 Task: Create a section Code Crusaders and in the section, add a milestone Platform as a Service Implementation in the project TrimLine.
Action: Mouse moved to (55, 498)
Screenshot: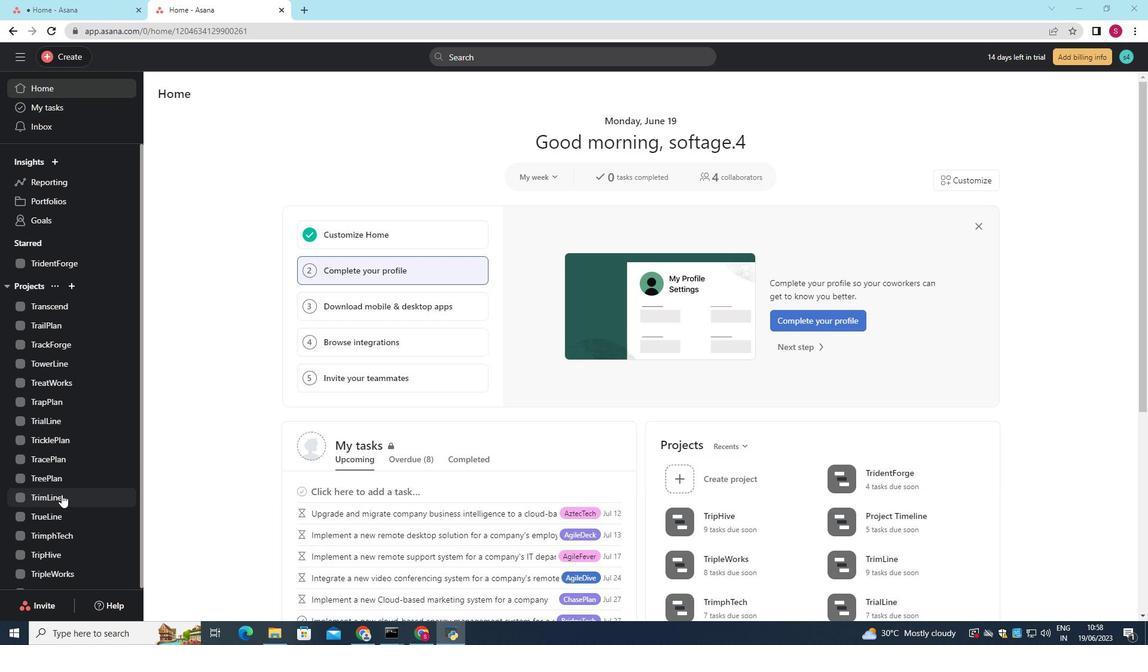 
Action: Mouse pressed left at (55, 498)
Screenshot: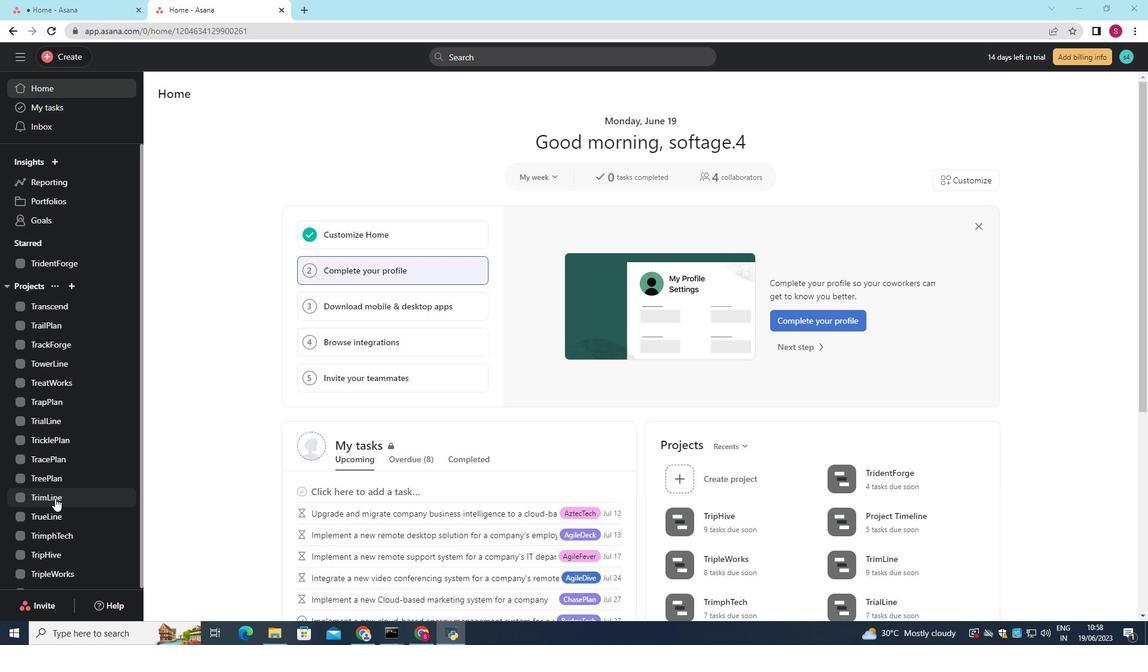 
Action: Mouse moved to (193, 475)
Screenshot: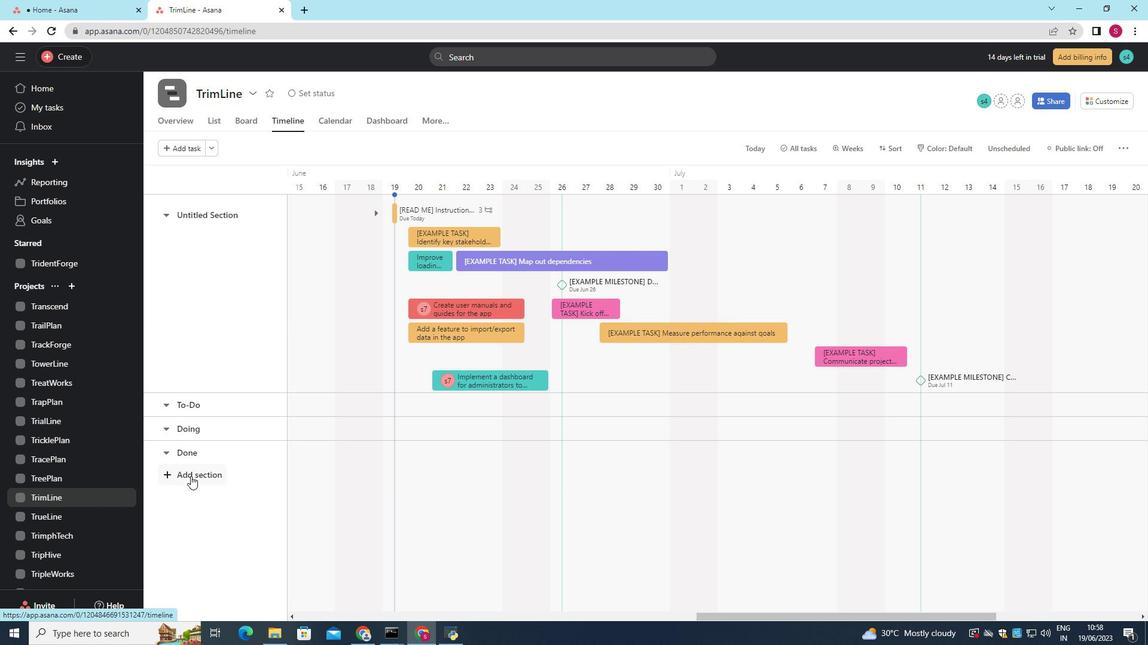 
Action: Mouse pressed left at (193, 475)
Screenshot: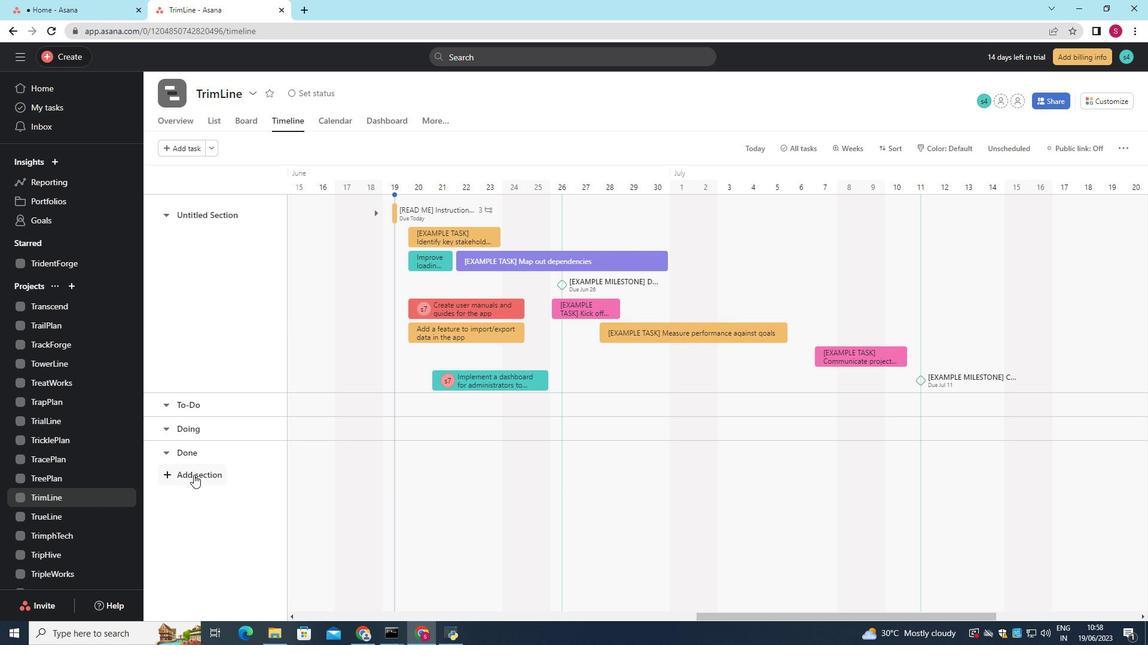 
Action: Mouse moved to (196, 475)
Screenshot: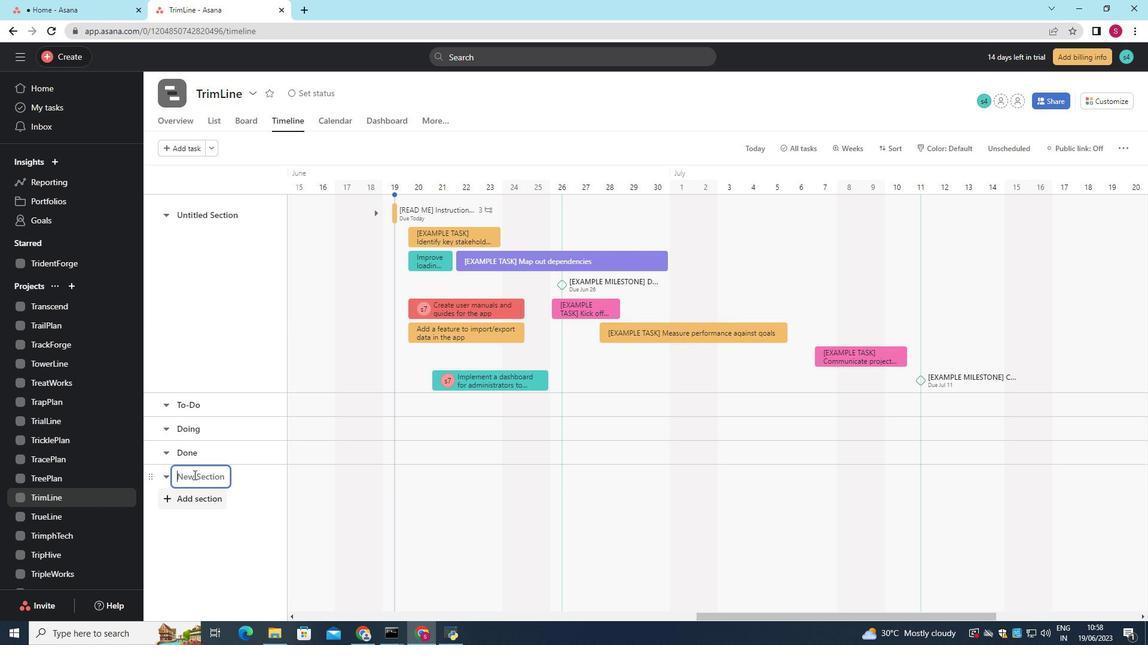
Action: Key pressed <Key.shift>Code<Key.space><Key.shift>Crusaders
Screenshot: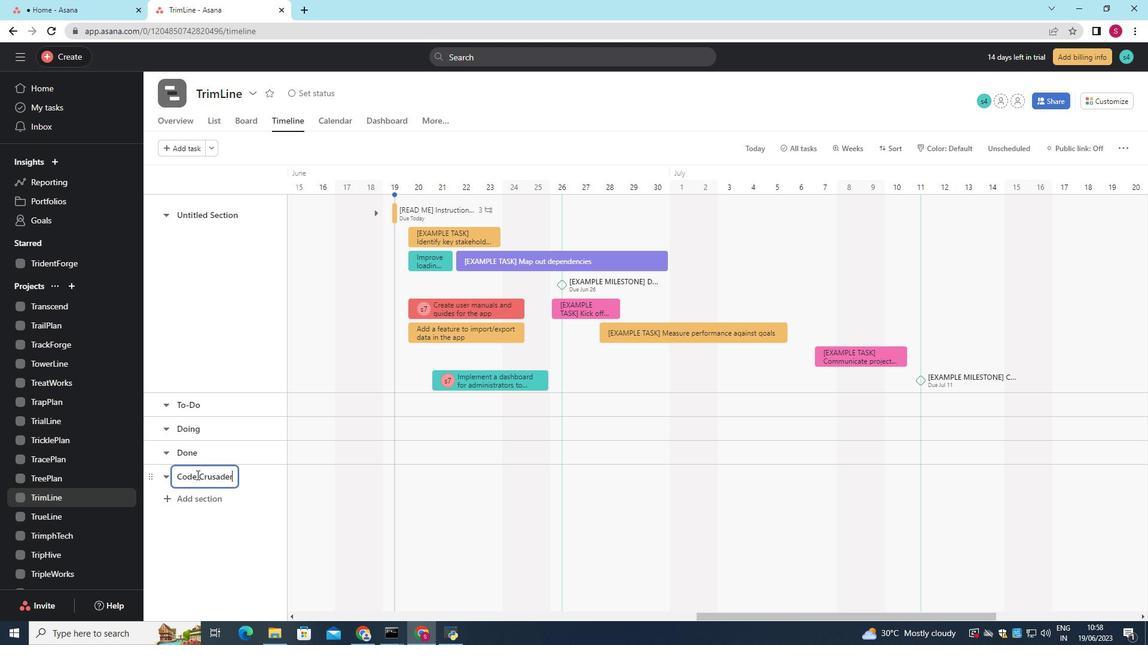 
Action: Mouse moved to (422, 484)
Screenshot: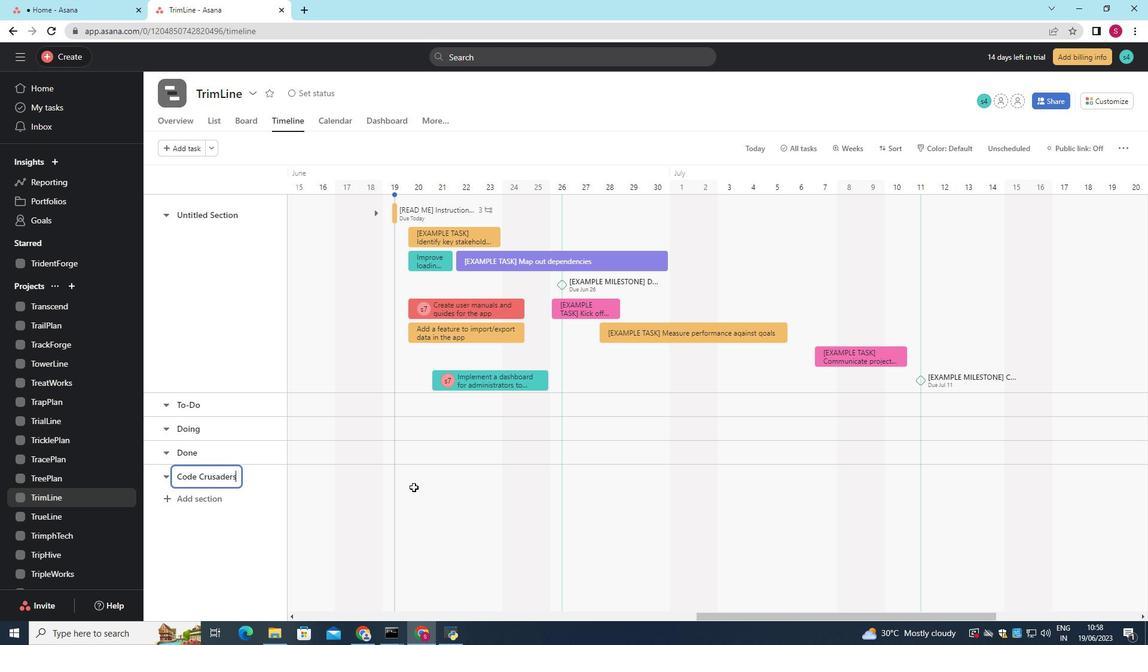 
Action: Mouse pressed left at (422, 484)
Screenshot: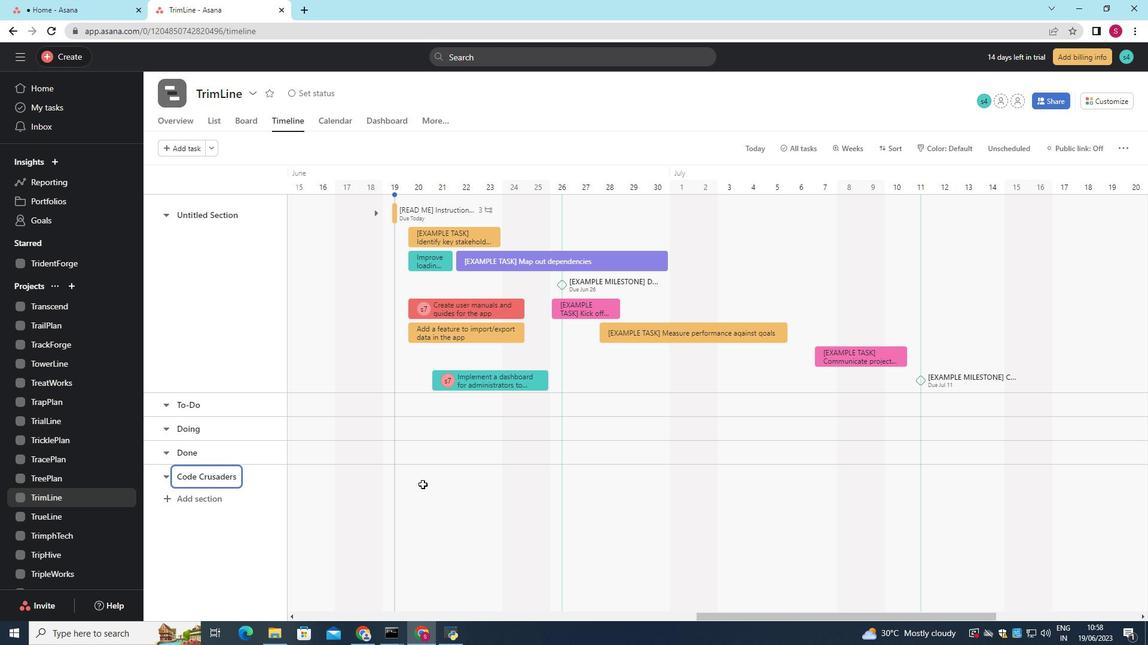 
Action: Key pressed <Key.shift>Pla
Screenshot: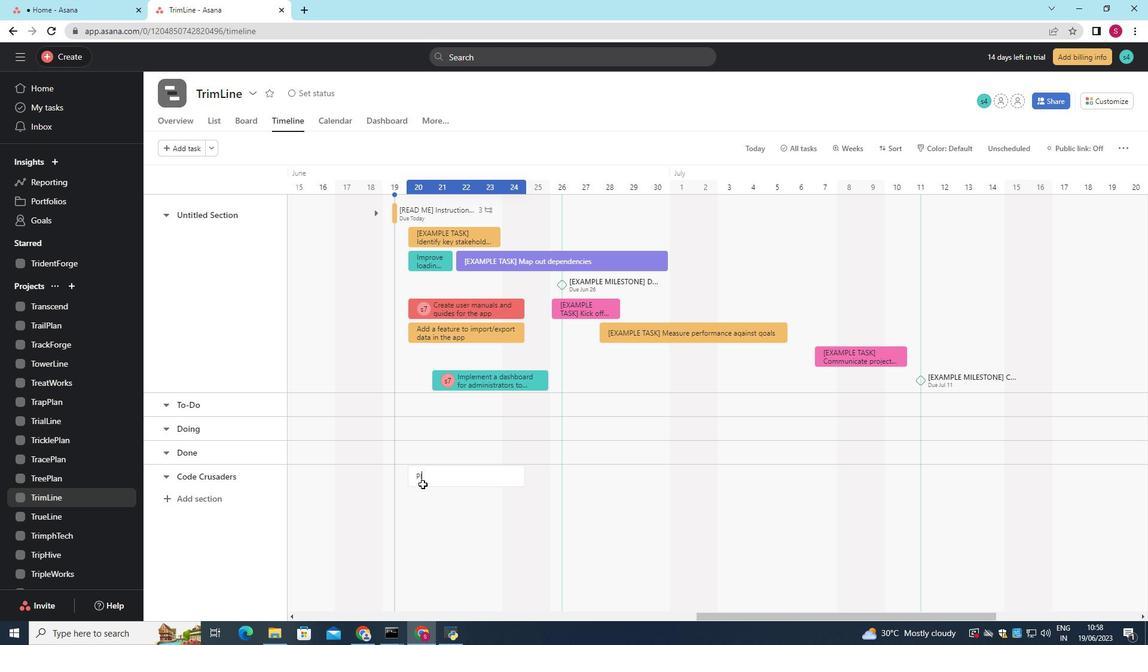 
Action: Mouse moved to (419, 487)
Screenshot: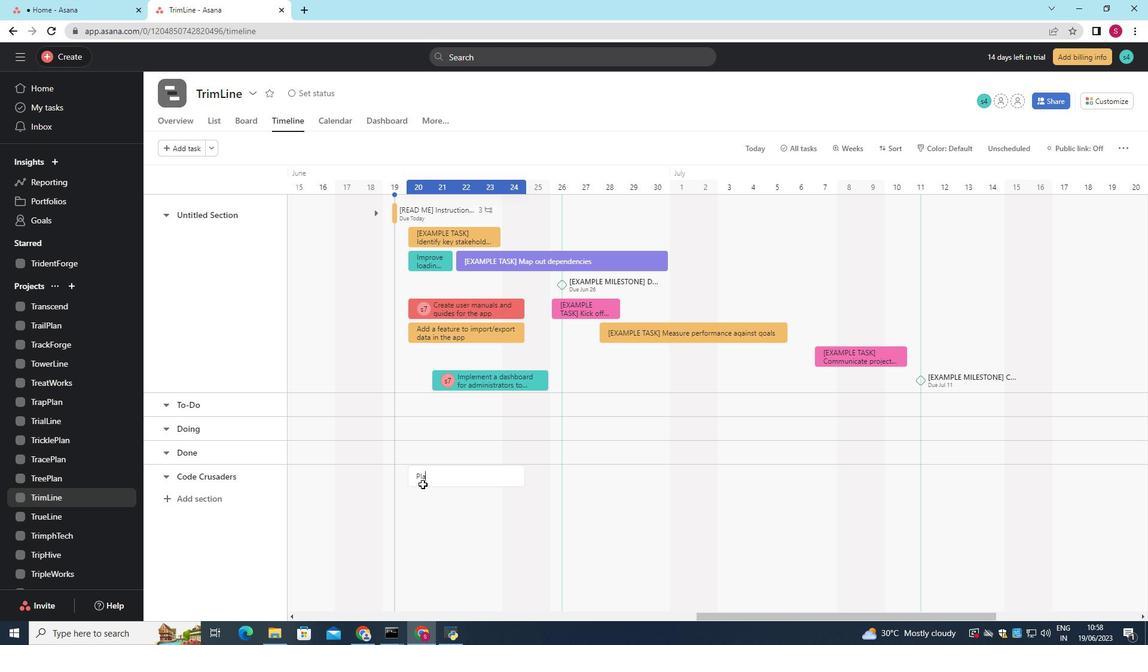 
Action: Key pressed t
Screenshot: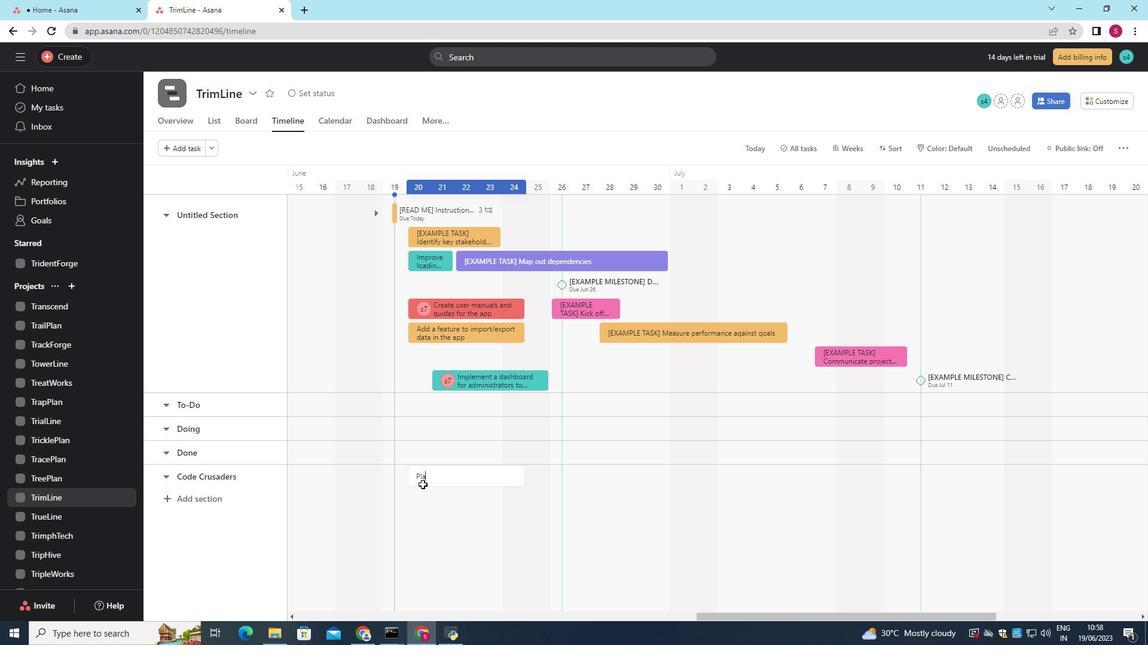 
Action: Mouse moved to (417, 488)
Screenshot: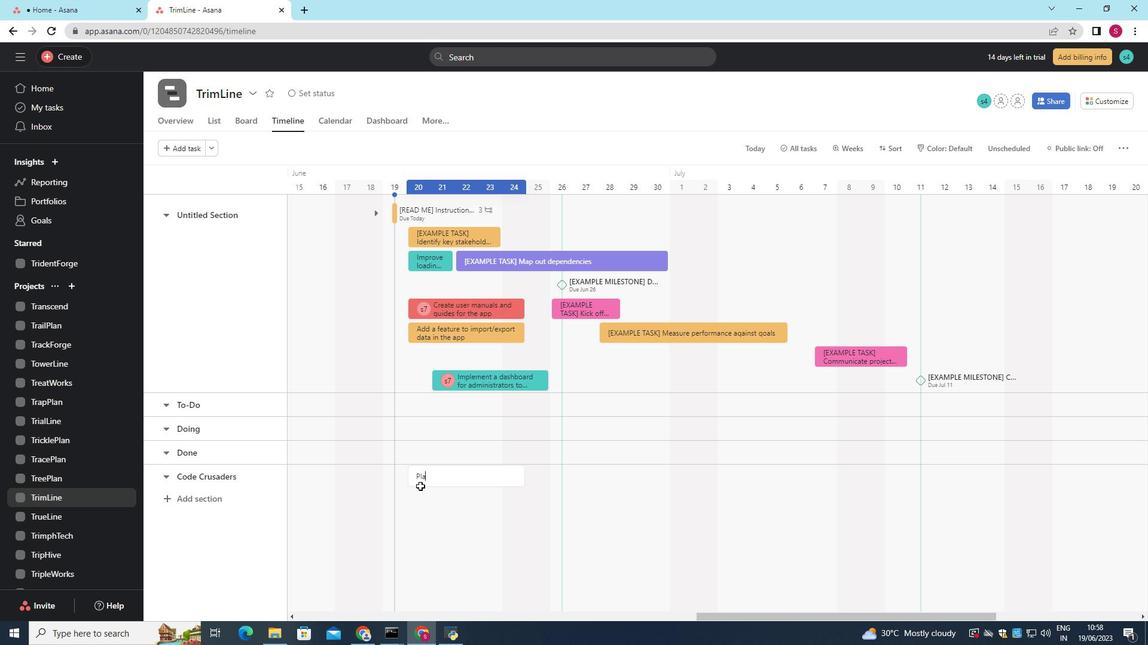 
Action: Key pressed form
Screenshot: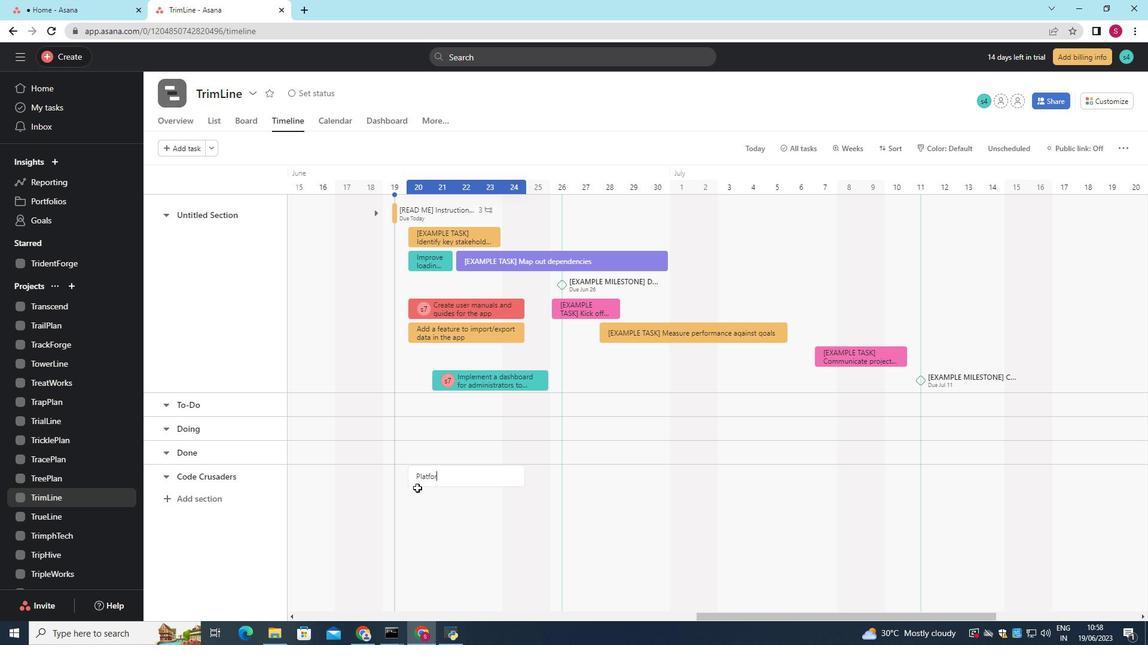 
Action: Mouse moved to (417, 489)
Screenshot: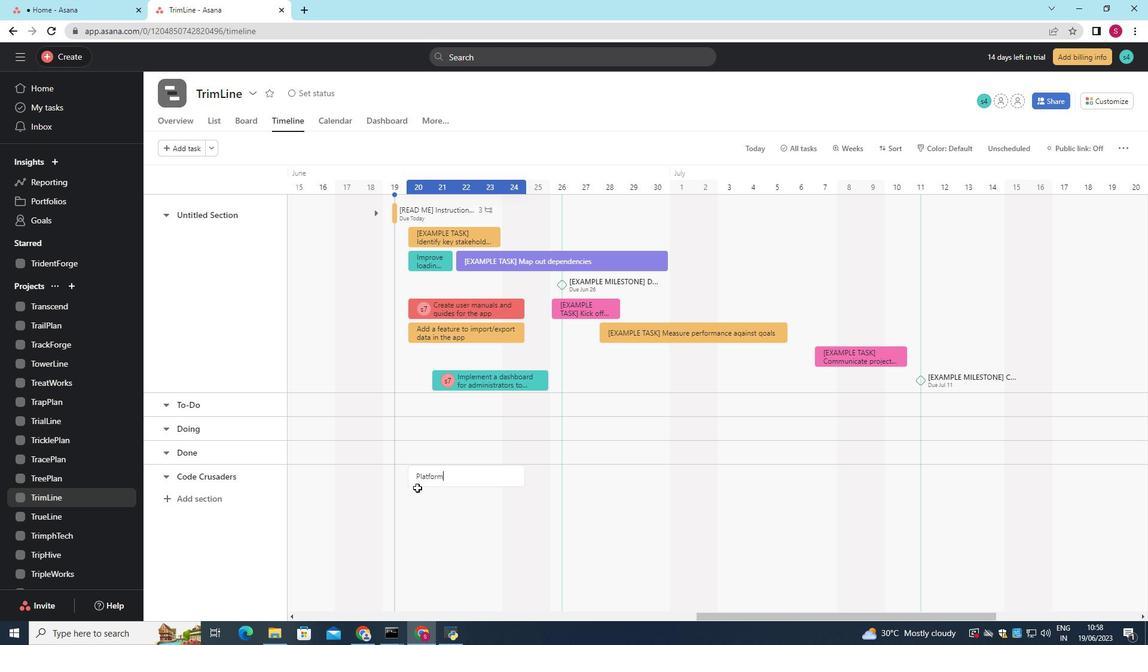 
Action: Key pressed <Key.space>as<Key.space>a<Key.space><Key.shift>Service<Key.space><Key.shift>Implementation
Screenshot: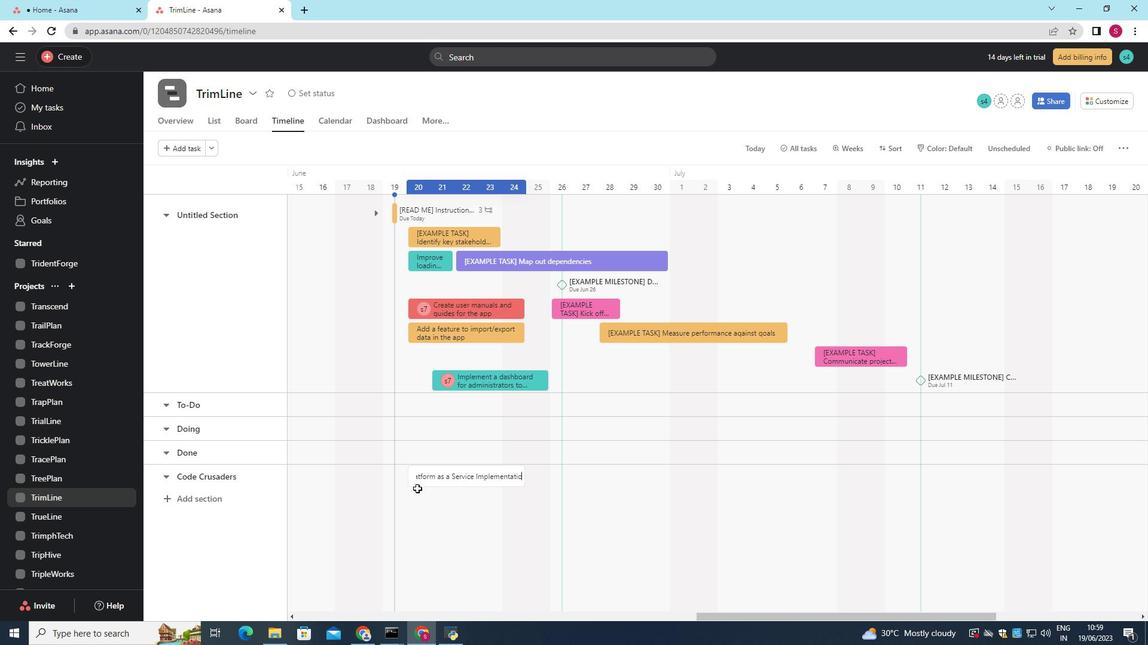 
Action: Mouse moved to (502, 482)
Screenshot: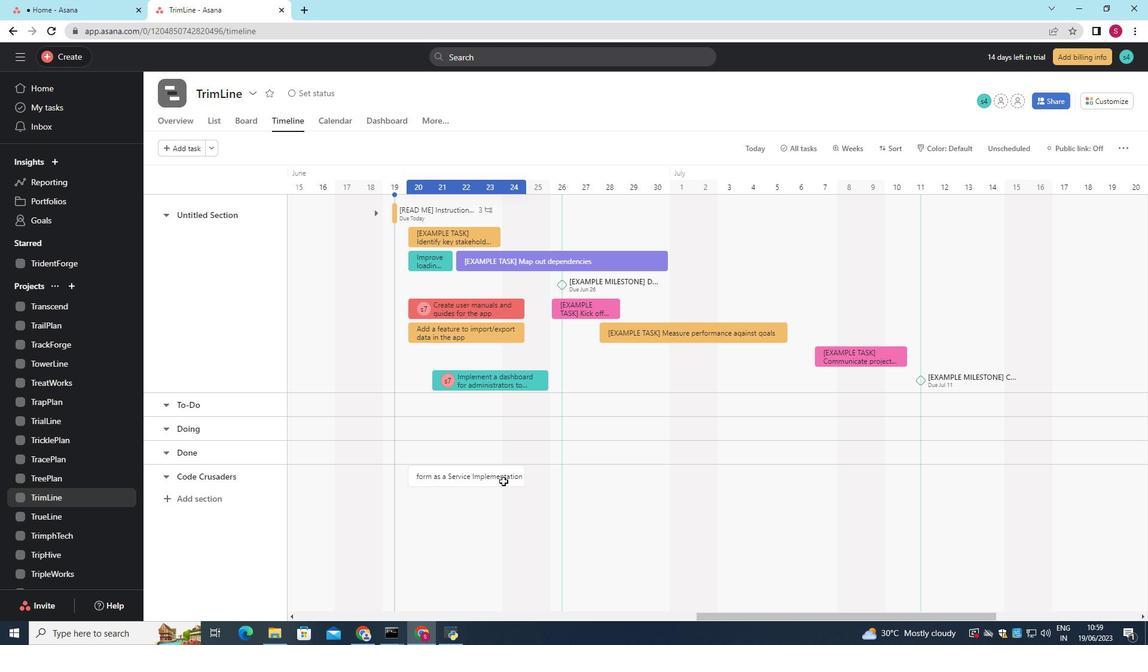 
Action: Key pressed <Key.enter>
Screenshot: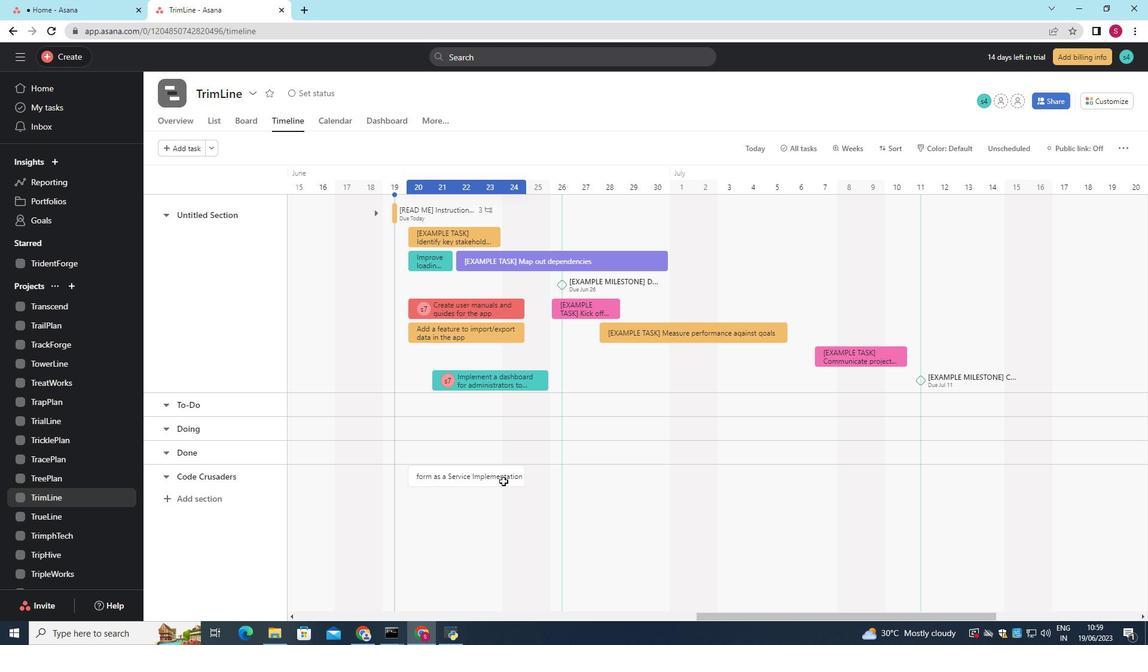 
Action: Mouse moved to (495, 474)
Screenshot: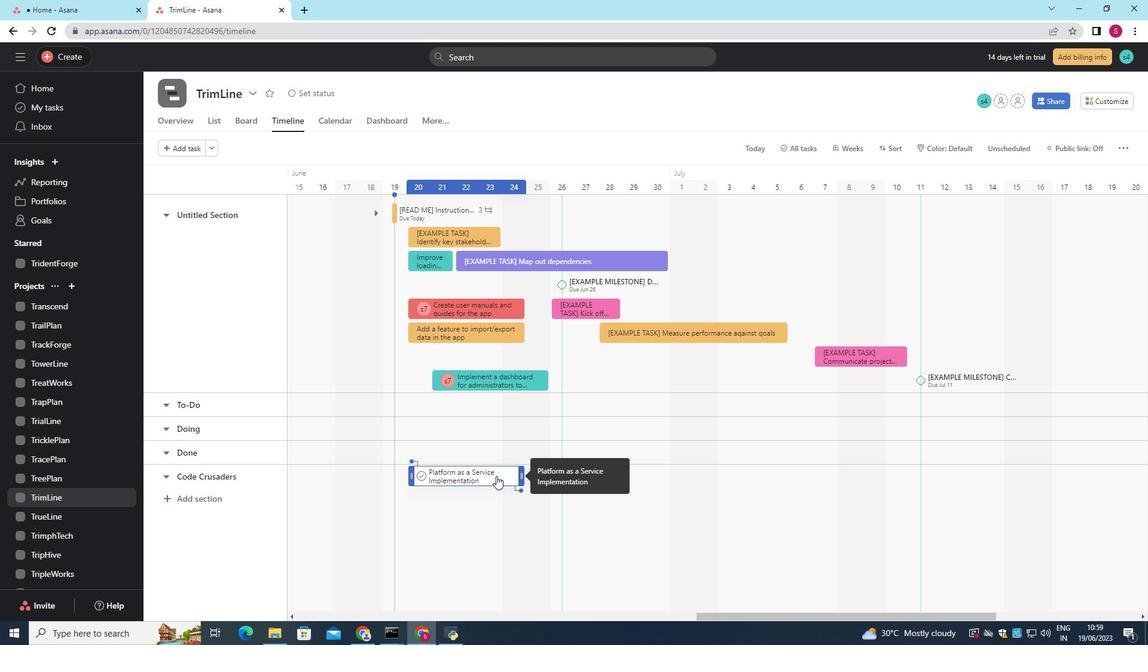 
Action: Mouse pressed right at (495, 474)
Screenshot: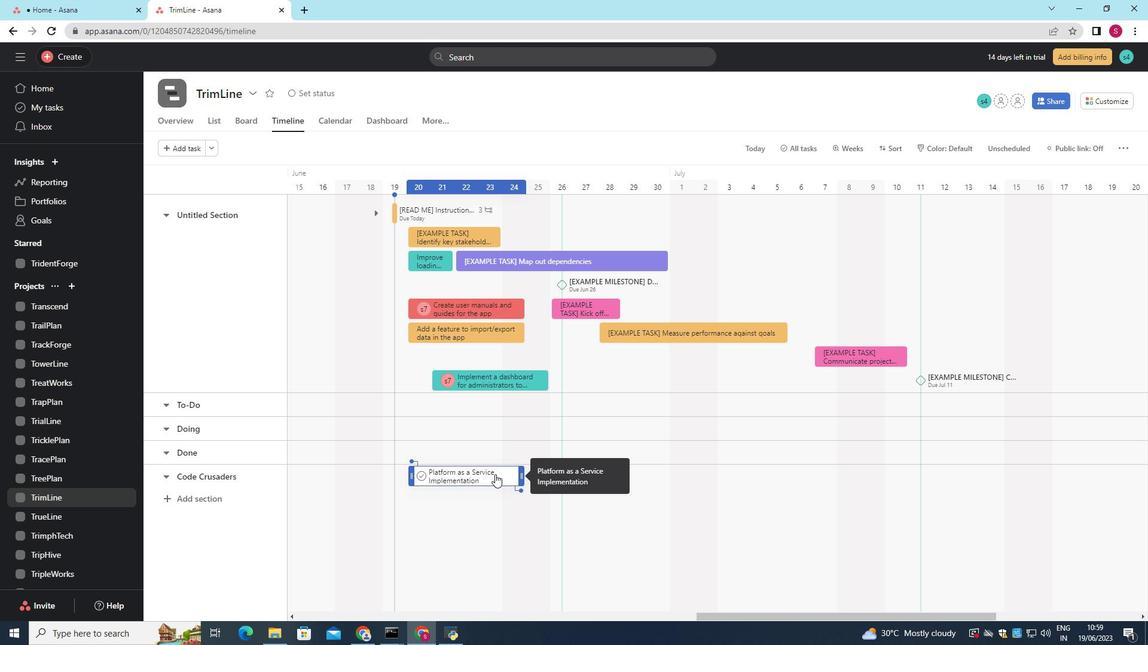 
Action: Mouse moved to (558, 411)
Screenshot: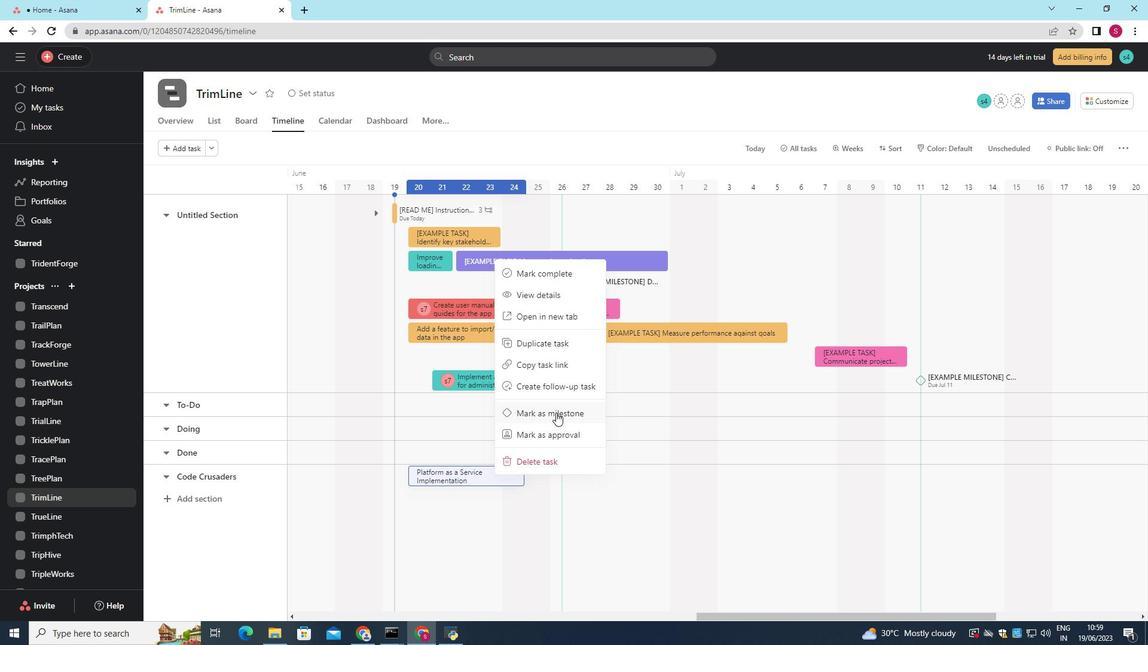 
Action: Mouse pressed left at (558, 411)
Screenshot: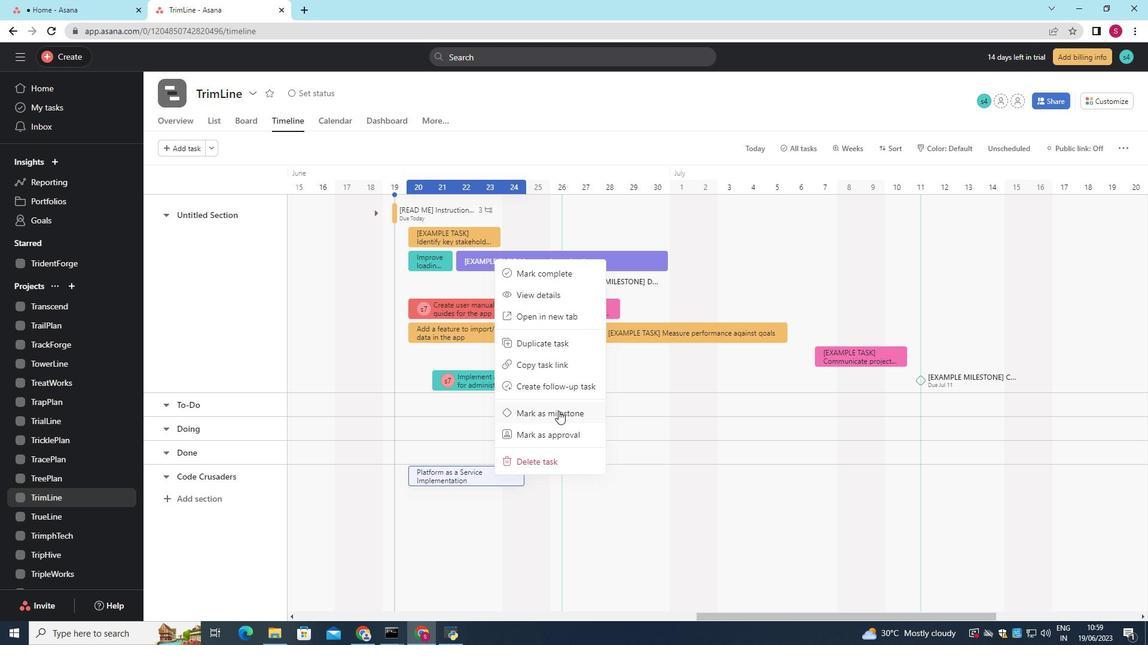 
Action: Mouse moved to (559, 410)
Screenshot: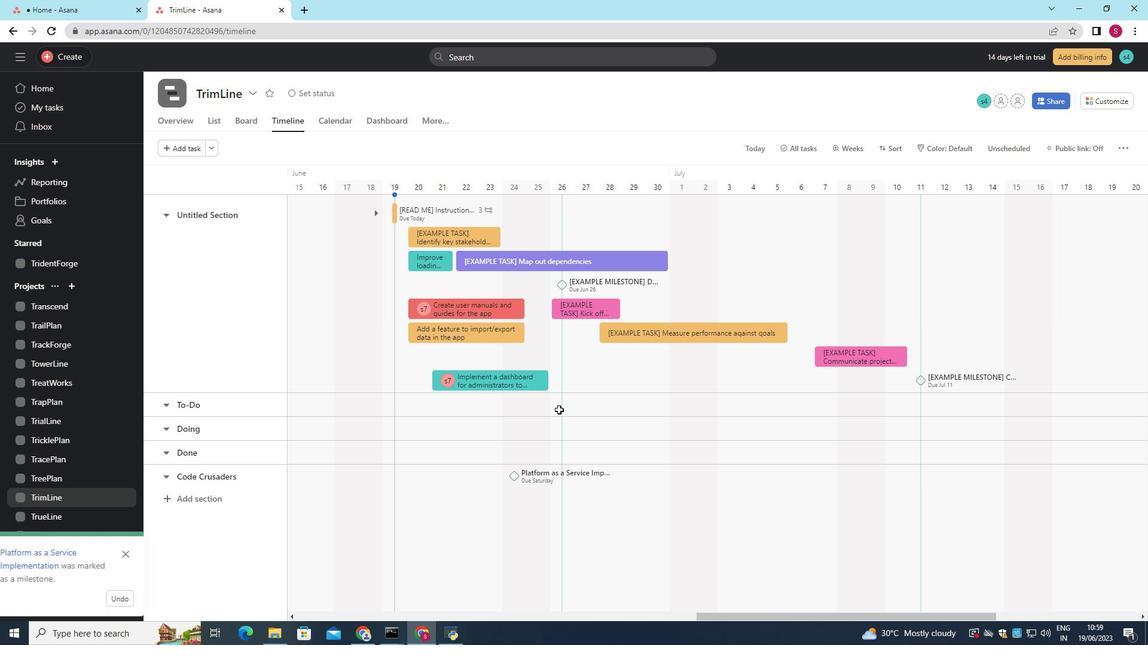 
